 Task: Search one way flight ticket for 5 adults, 2 children, 1 infant in seat and 2 infants on lap in economy from Bethel: Bethel Airport(also Seebethel Seaplane Base) to Rock Springs: Southwest Wyoming Regional Airport (rock Springs Sweetwater County Airport) on 8-5-2023. Number of bags: 2 carry on bags. Price is upto 35000. Outbound departure time preference is 13:45.
Action: Mouse moved to (276, 244)
Screenshot: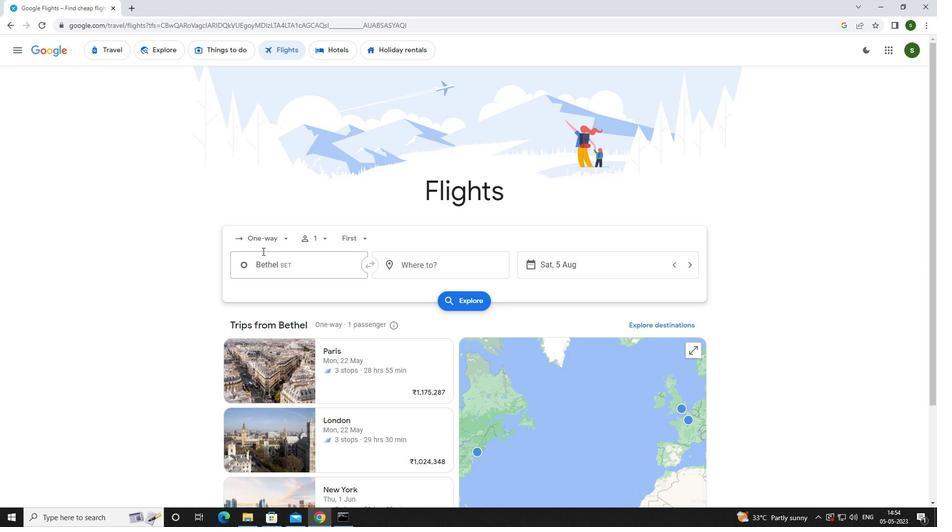 
Action: Mouse pressed left at (276, 244)
Screenshot: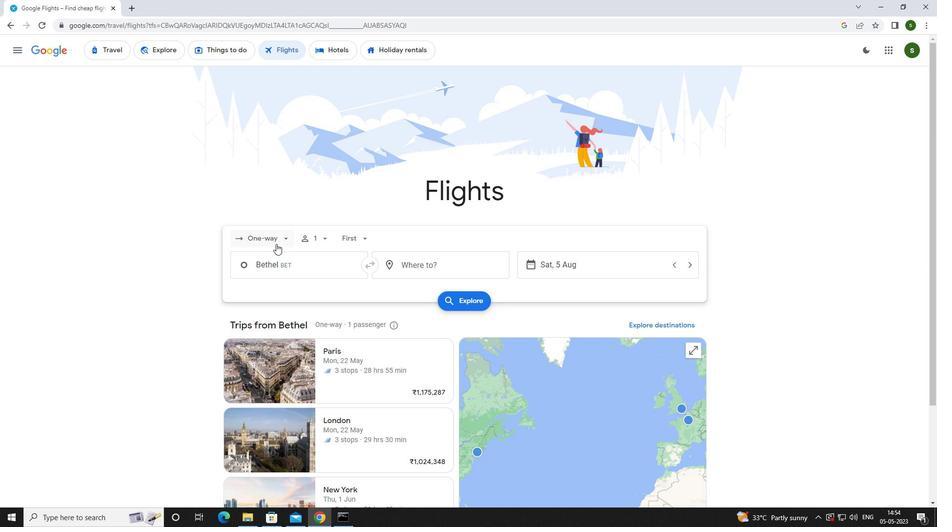 
Action: Mouse moved to (278, 284)
Screenshot: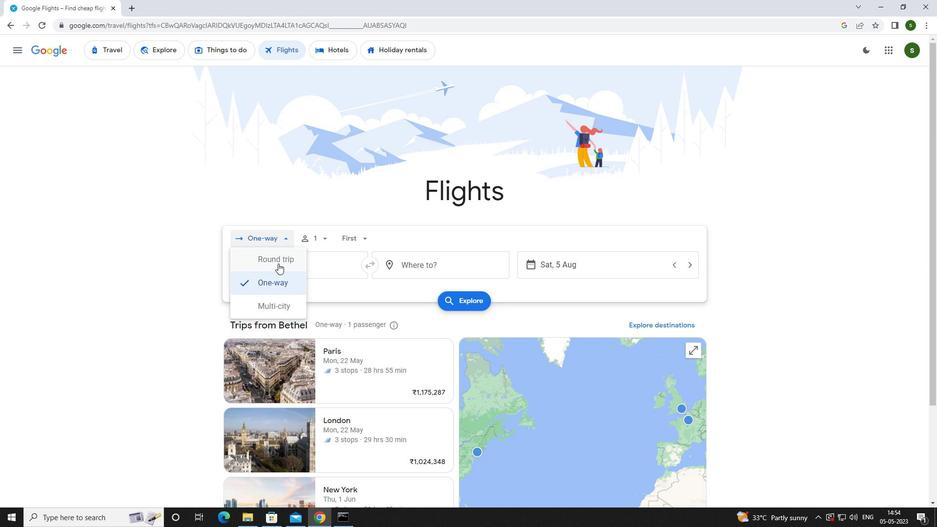 
Action: Mouse pressed left at (278, 284)
Screenshot: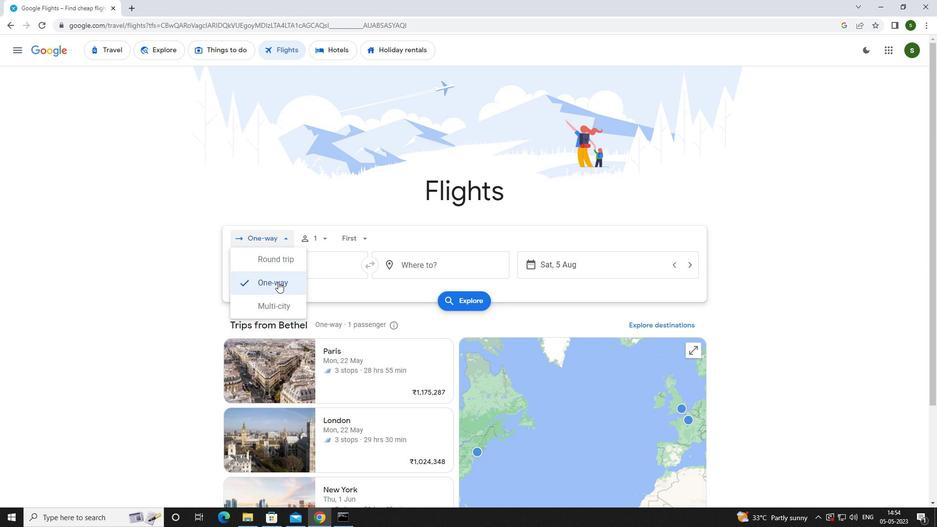 
Action: Mouse moved to (319, 237)
Screenshot: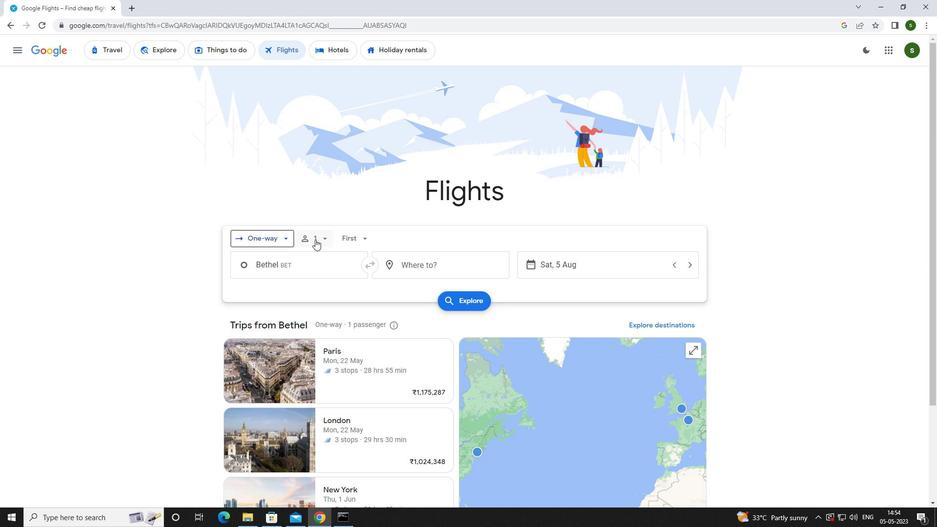 
Action: Mouse pressed left at (319, 237)
Screenshot: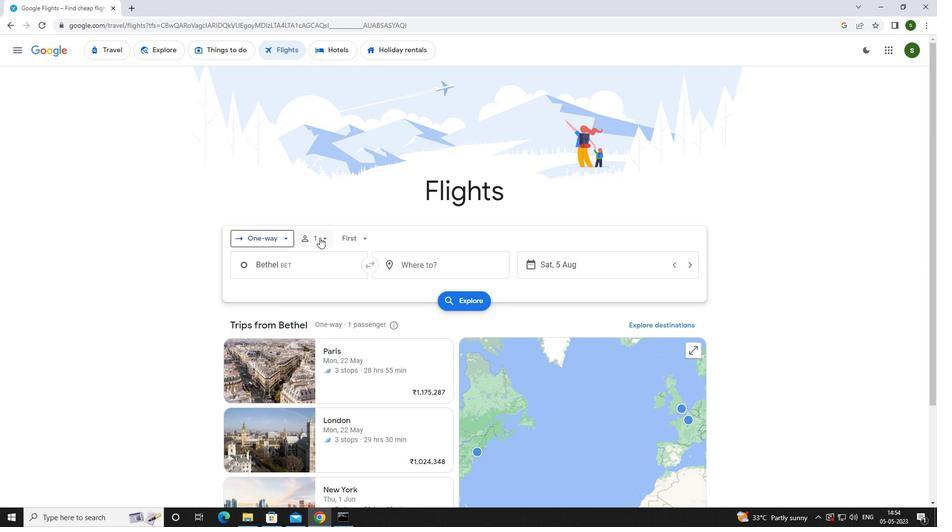 
Action: Mouse moved to (405, 268)
Screenshot: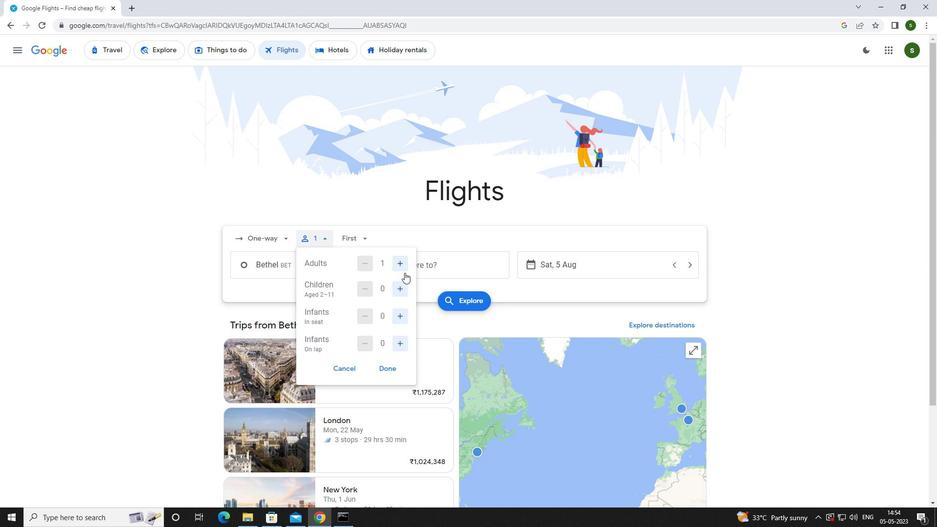 
Action: Mouse pressed left at (405, 268)
Screenshot: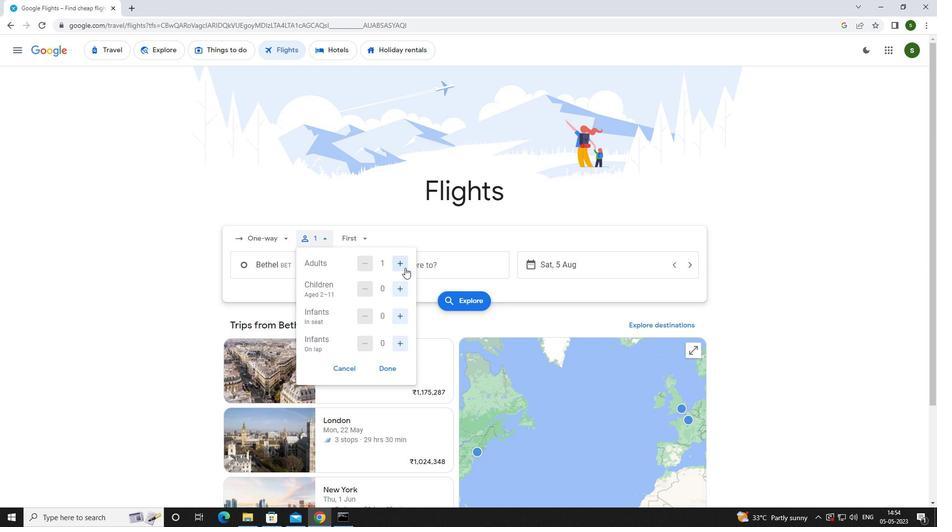 
Action: Mouse pressed left at (405, 268)
Screenshot: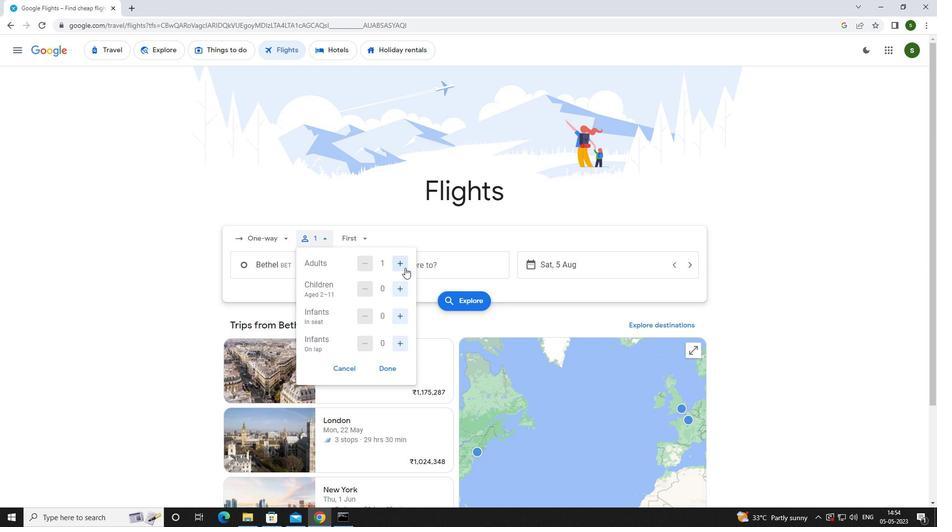 
Action: Mouse pressed left at (405, 268)
Screenshot: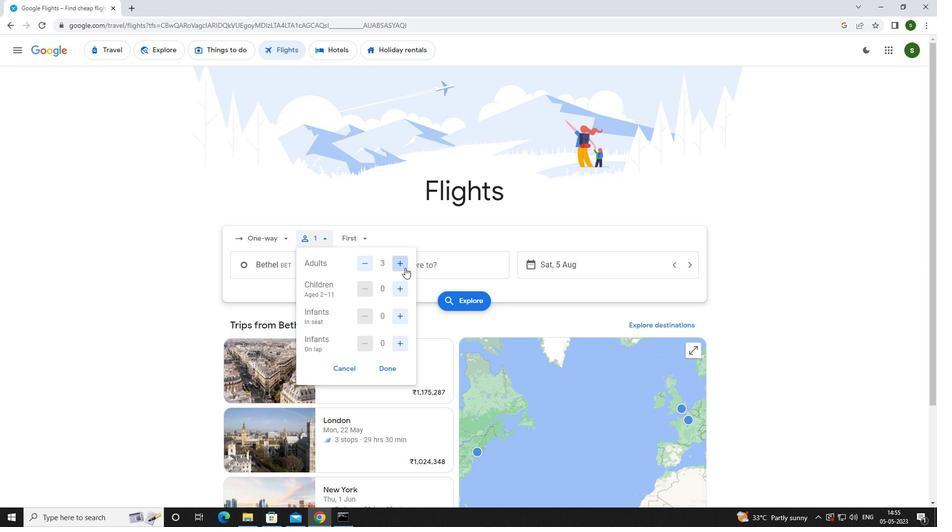 
Action: Mouse pressed left at (405, 268)
Screenshot: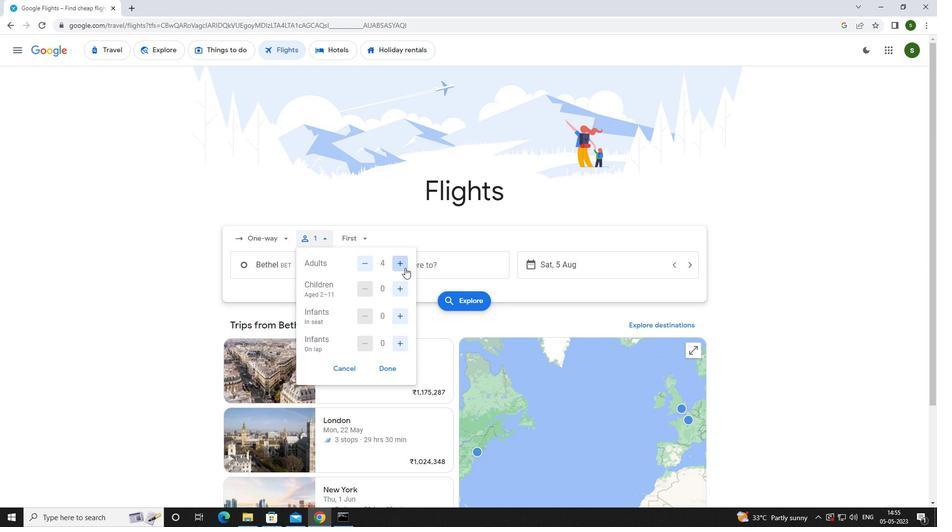 
Action: Mouse moved to (401, 287)
Screenshot: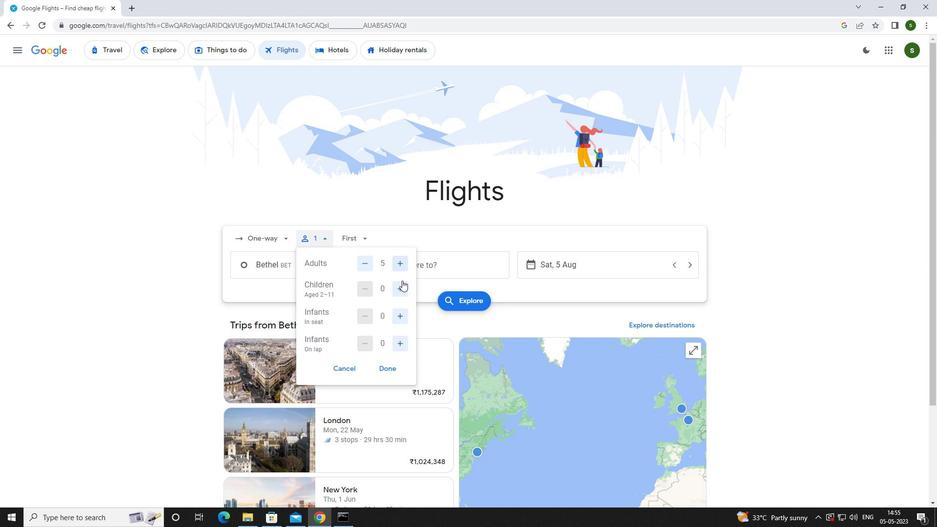 
Action: Mouse pressed left at (401, 287)
Screenshot: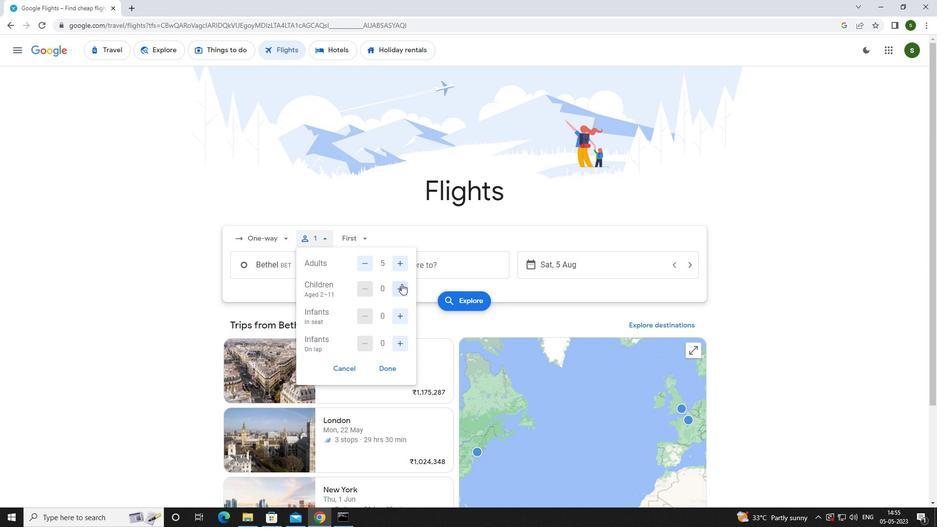 
Action: Mouse pressed left at (401, 287)
Screenshot: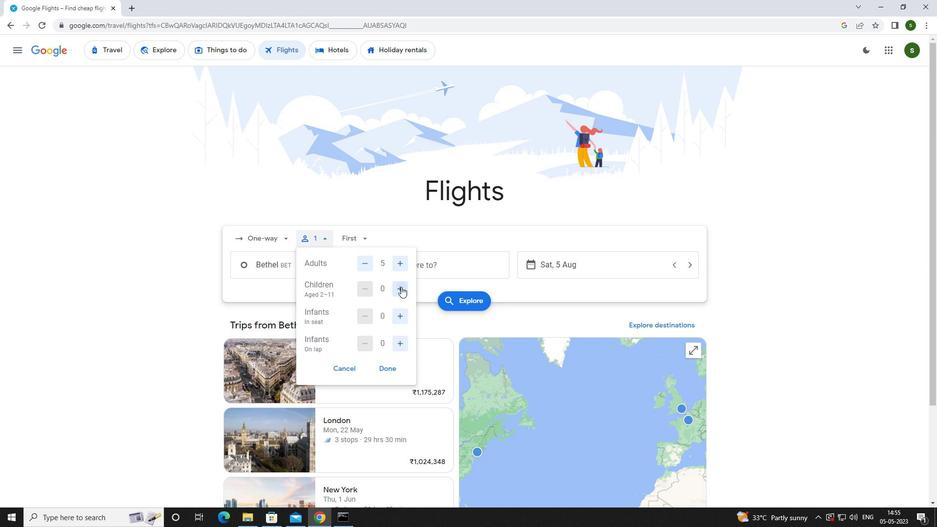 
Action: Mouse moved to (399, 317)
Screenshot: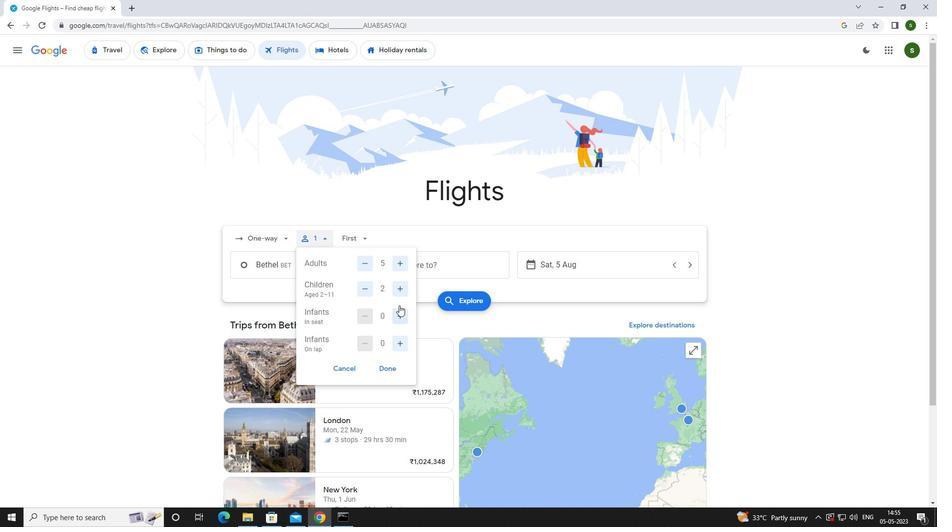 
Action: Mouse pressed left at (399, 317)
Screenshot: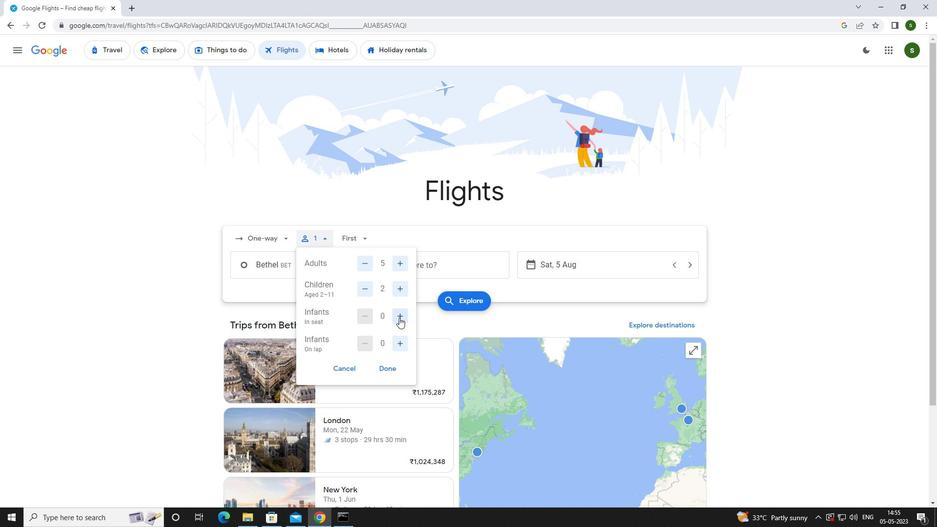 
Action: Mouse moved to (399, 345)
Screenshot: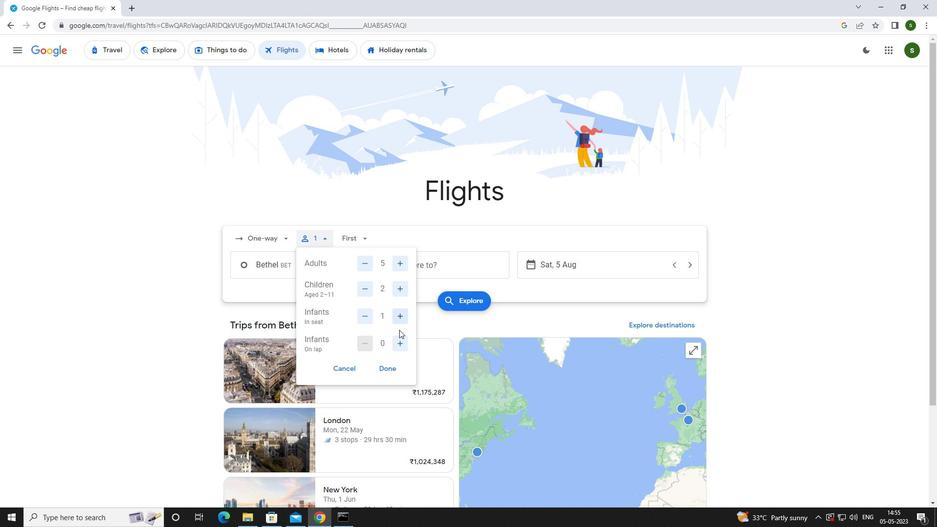 
Action: Mouse pressed left at (399, 345)
Screenshot: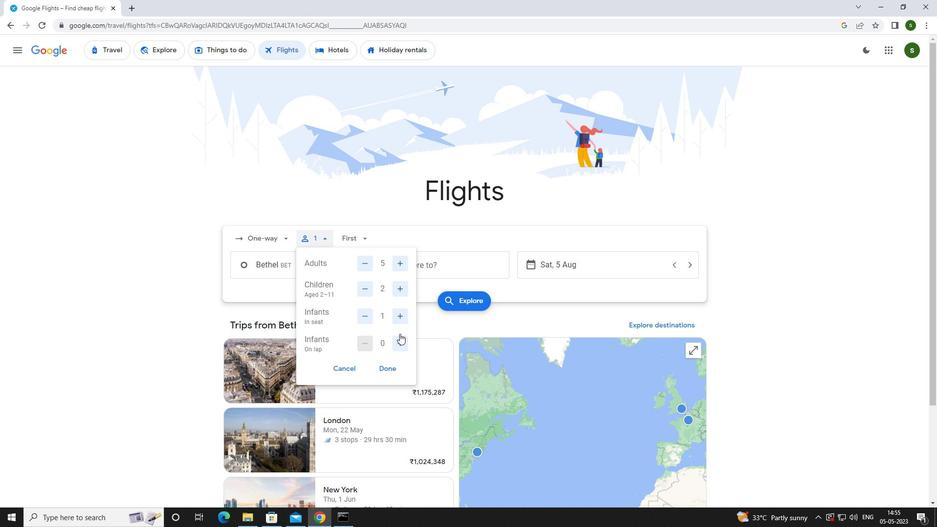 
Action: Mouse moved to (365, 242)
Screenshot: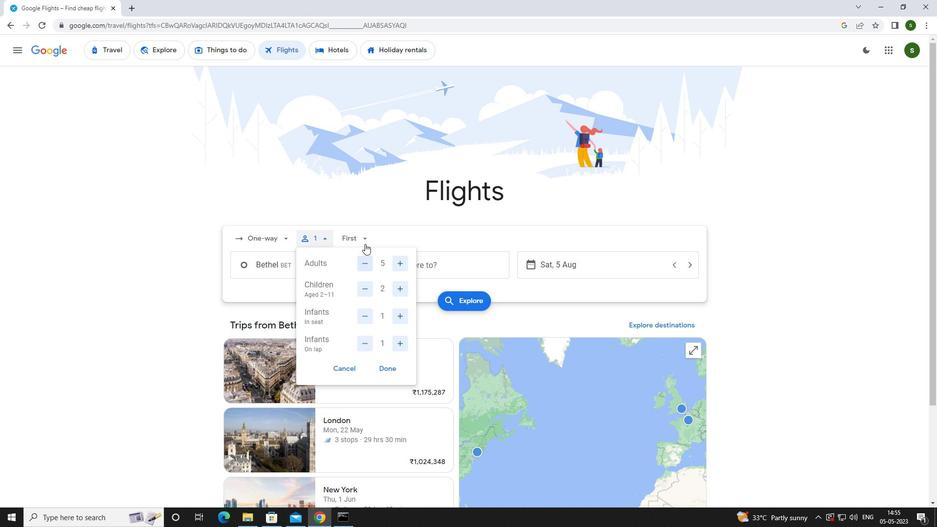 
Action: Mouse pressed left at (365, 242)
Screenshot: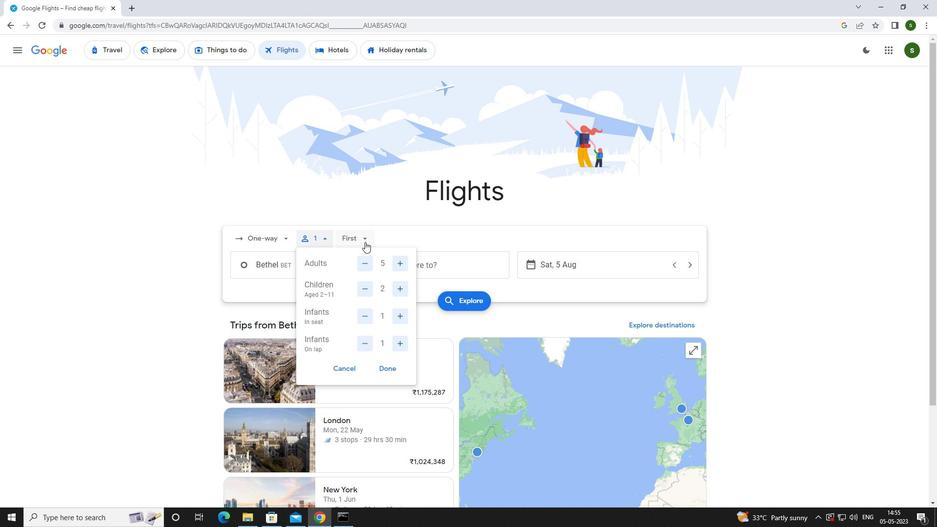 
Action: Mouse moved to (374, 259)
Screenshot: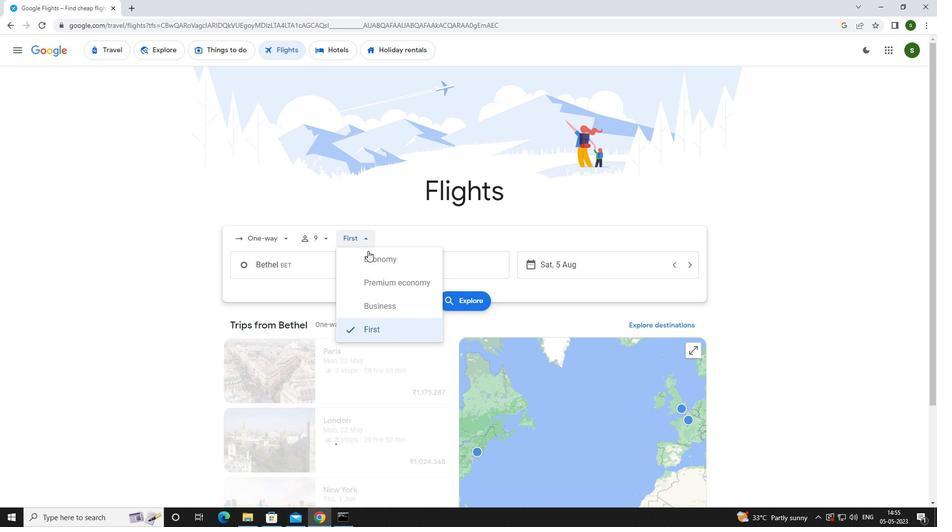 
Action: Mouse pressed left at (374, 259)
Screenshot: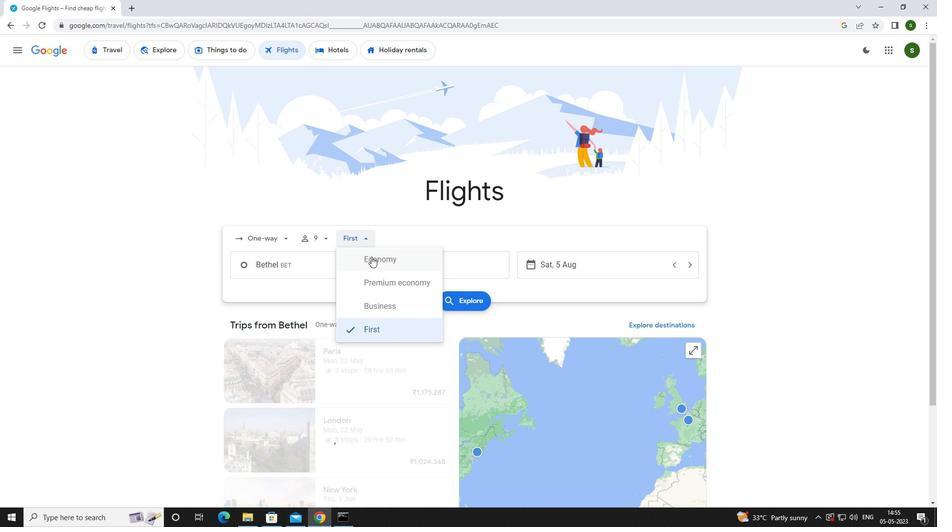 
Action: Mouse moved to (333, 266)
Screenshot: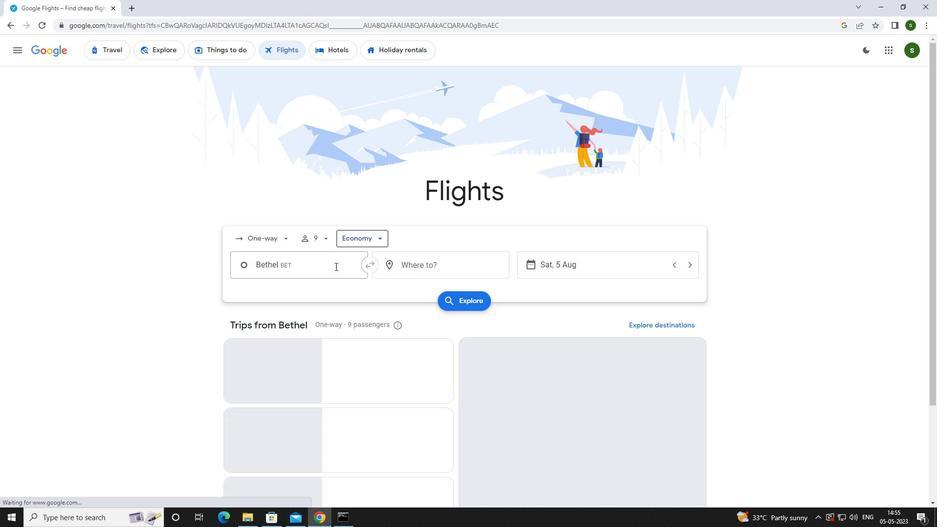 
Action: Mouse pressed left at (333, 266)
Screenshot: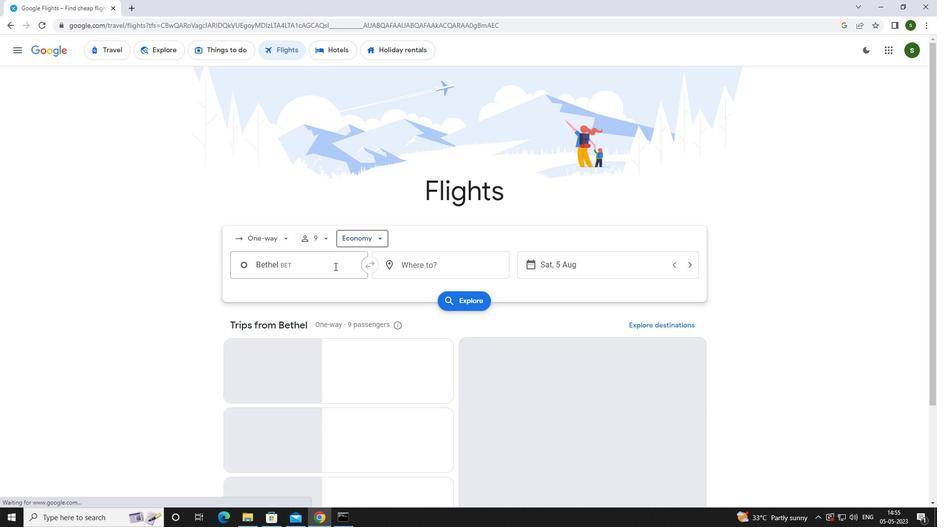 
Action: Key pressed <Key.caps_lock>b<Key.caps_lock>ethel
Screenshot: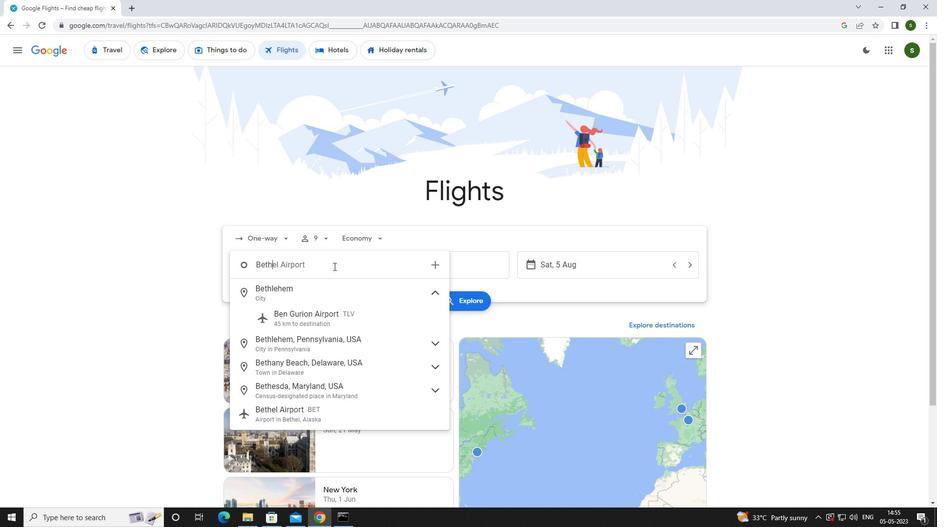 
Action: Mouse moved to (331, 289)
Screenshot: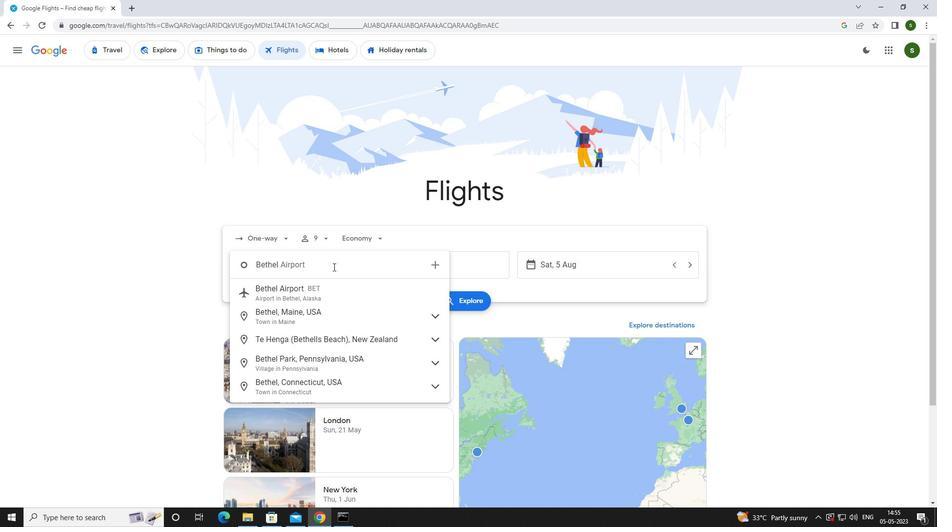 
Action: Mouse pressed left at (331, 289)
Screenshot: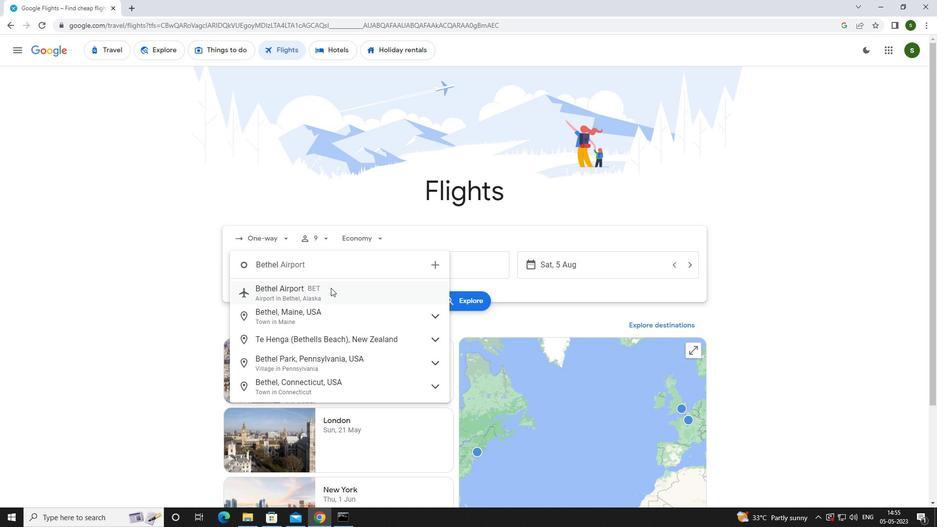 
Action: Mouse moved to (429, 270)
Screenshot: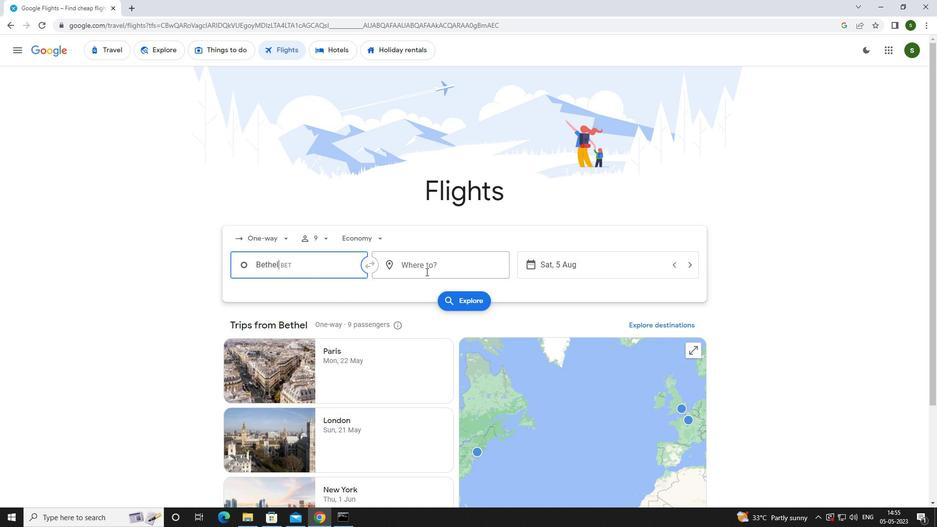 
Action: Mouse pressed left at (429, 270)
Screenshot: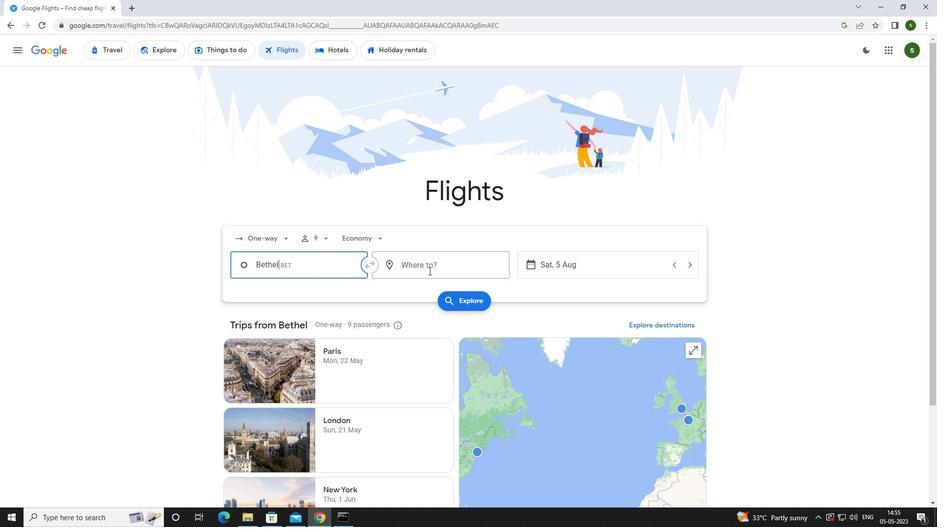 
Action: Key pressed <Key.caps_lock>r<Key.caps_lock>ock<Key.space><Key.caps_lock>s<Key.caps_lock>pr
Screenshot: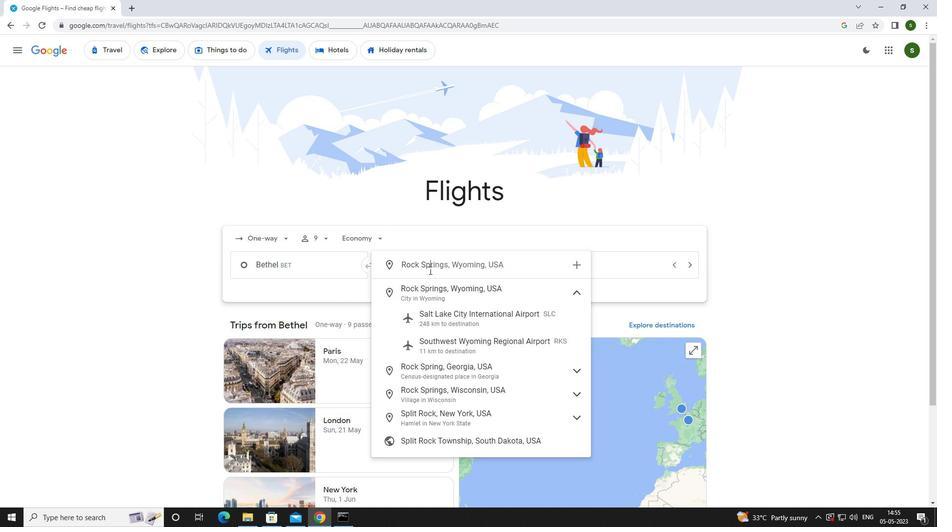 
Action: Mouse moved to (439, 348)
Screenshot: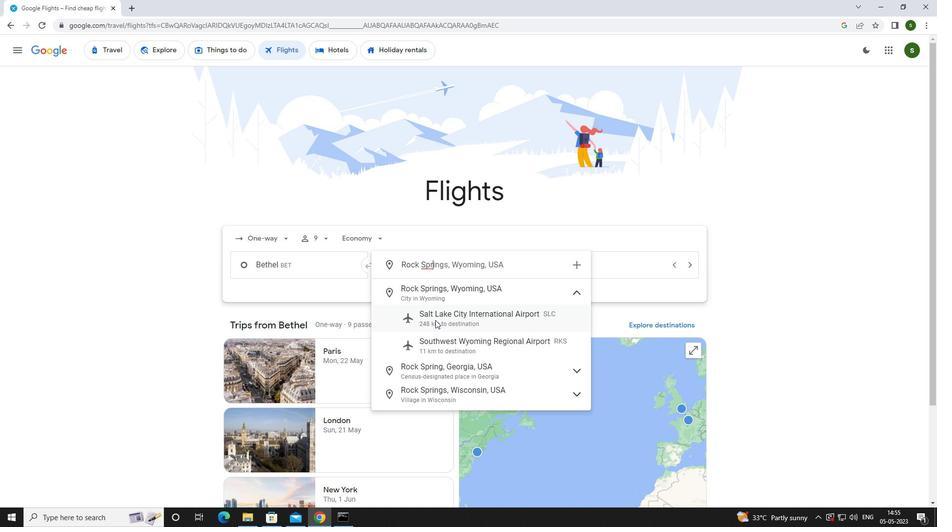 
Action: Mouse pressed left at (439, 348)
Screenshot: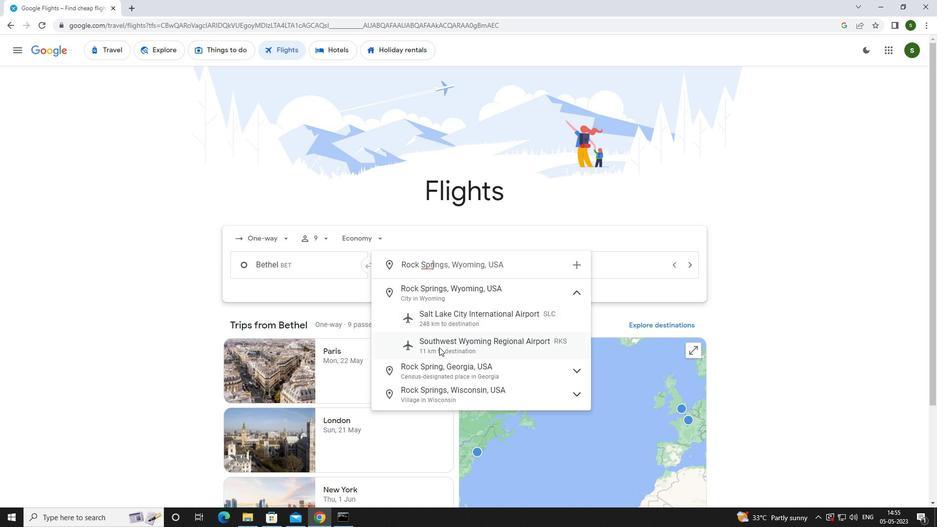 
Action: Mouse moved to (583, 264)
Screenshot: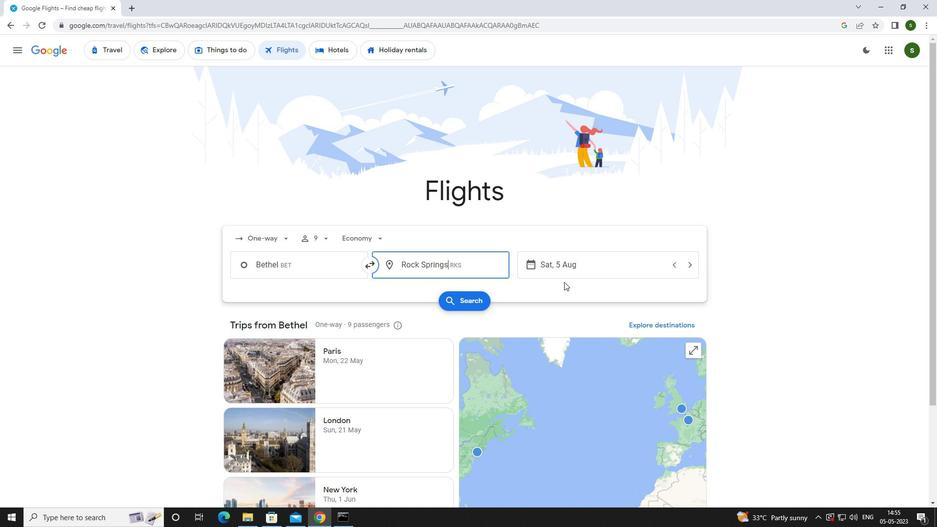 
Action: Mouse pressed left at (583, 264)
Screenshot: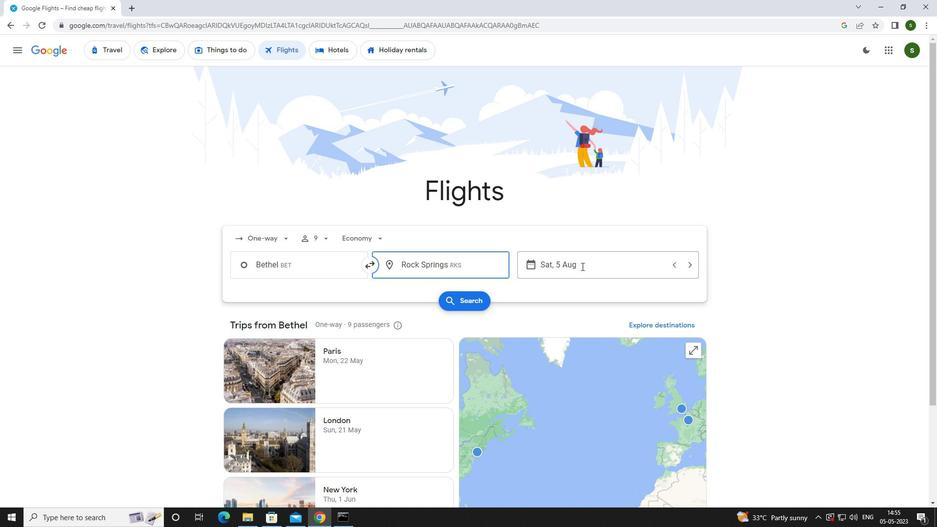 
Action: Mouse moved to (488, 323)
Screenshot: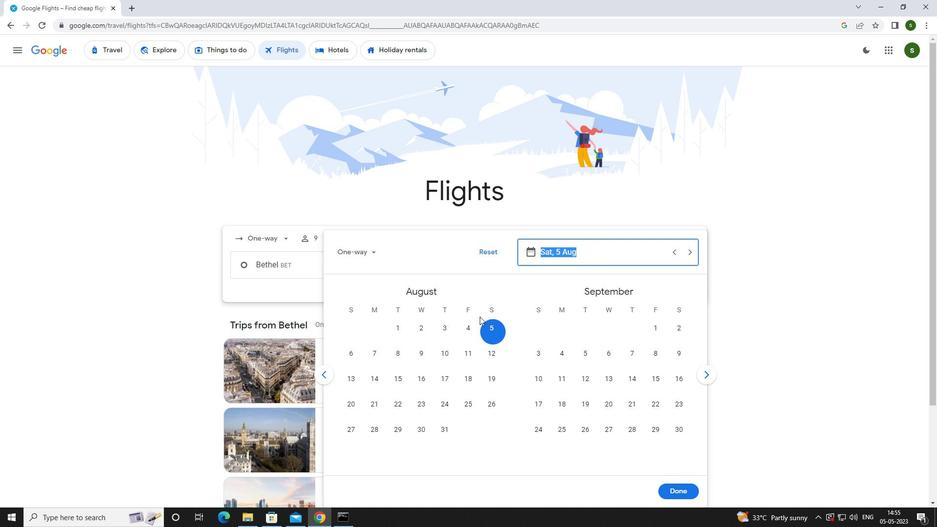 
Action: Mouse pressed left at (488, 323)
Screenshot: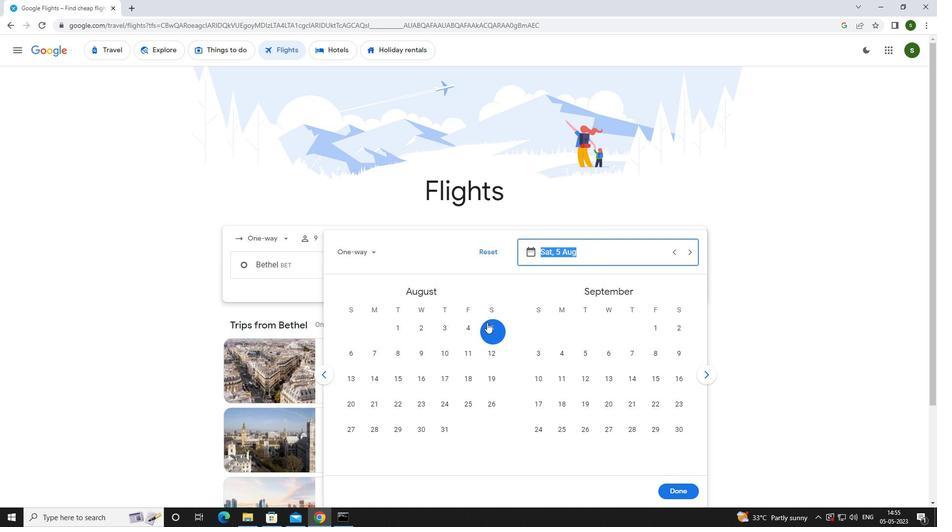 
Action: Mouse moved to (684, 495)
Screenshot: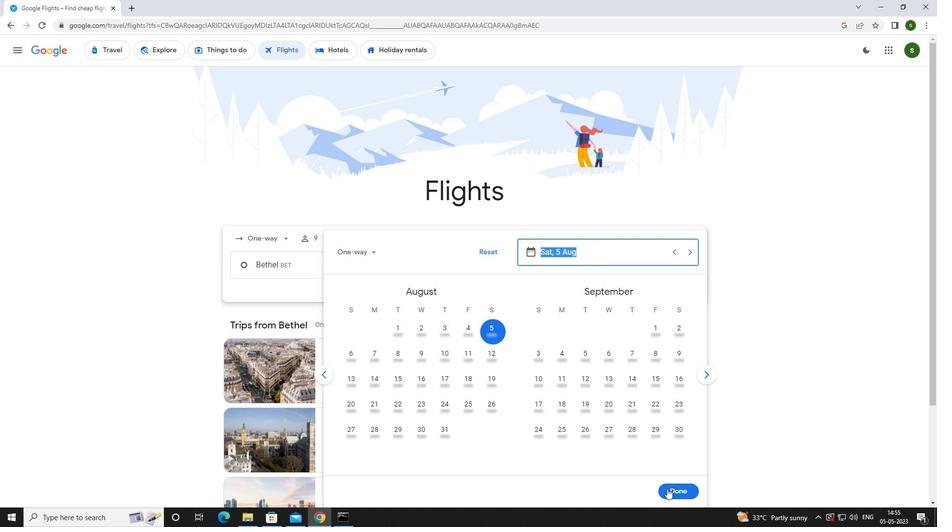 
Action: Mouse pressed left at (684, 495)
Screenshot: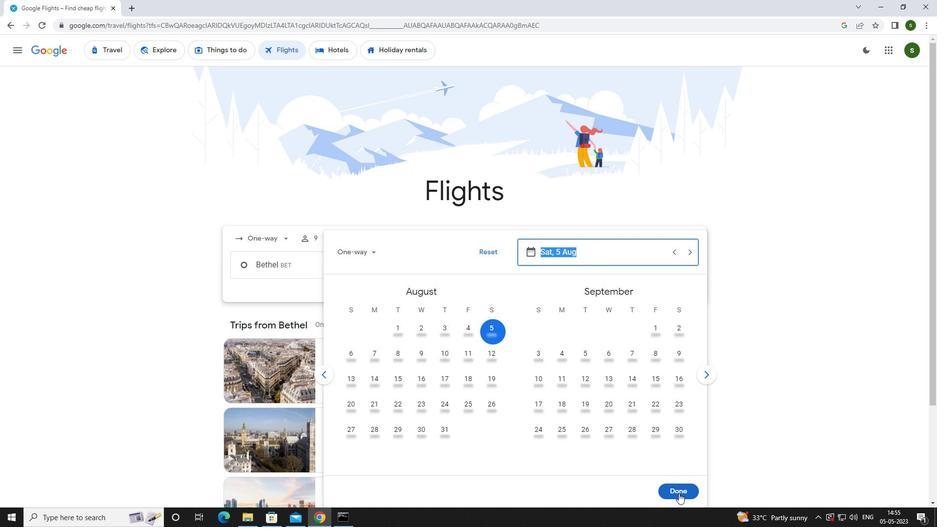 
Action: Mouse moved to (447, 296)
Screenshot: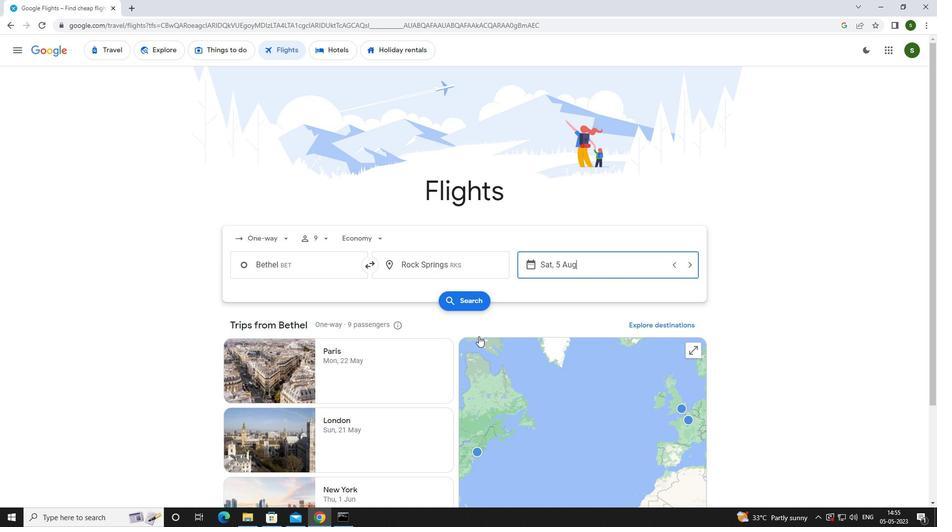 
Action: Mouse pressed left at (447, 296)
Screenshot: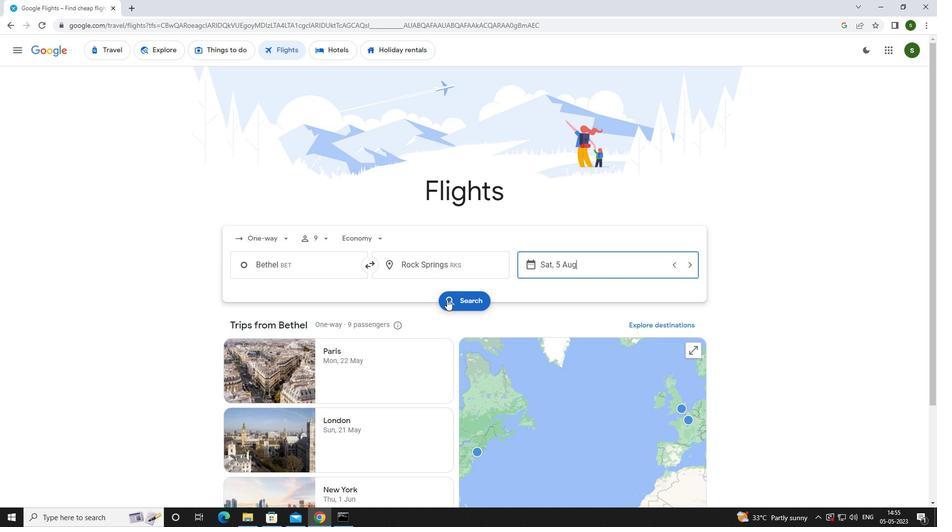 
Action: Mouse moved to (241, 136)
Screenshot: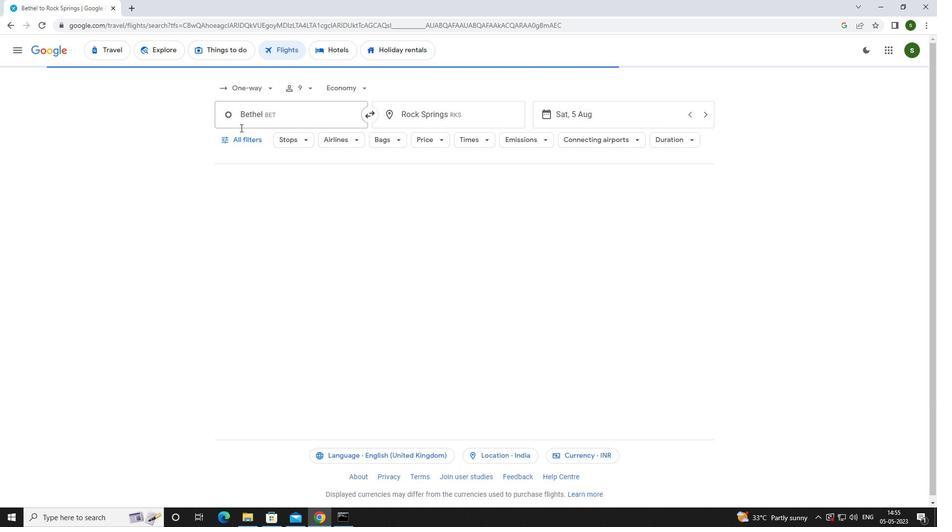 
Action: Mouse pressed left at (241, 136)
Screenshot: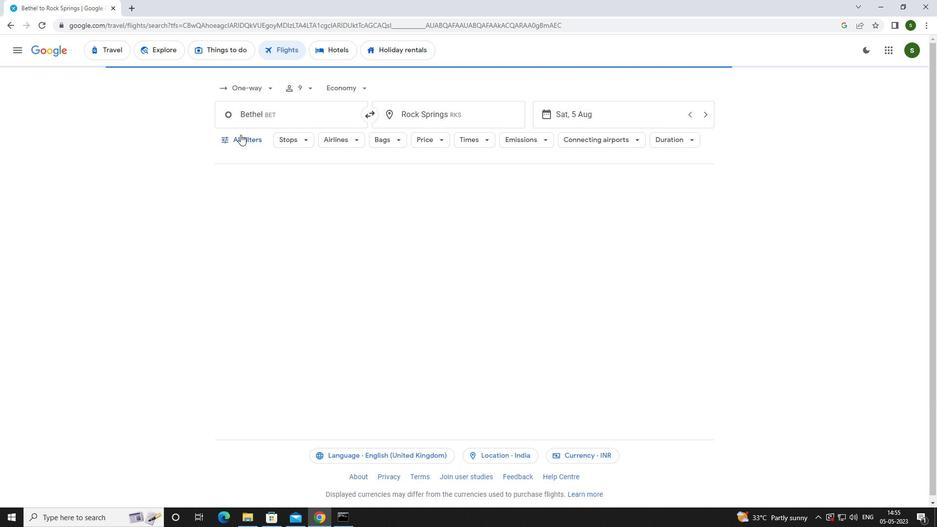 
Action: Mouse moved to (285, 238)
Screenshot: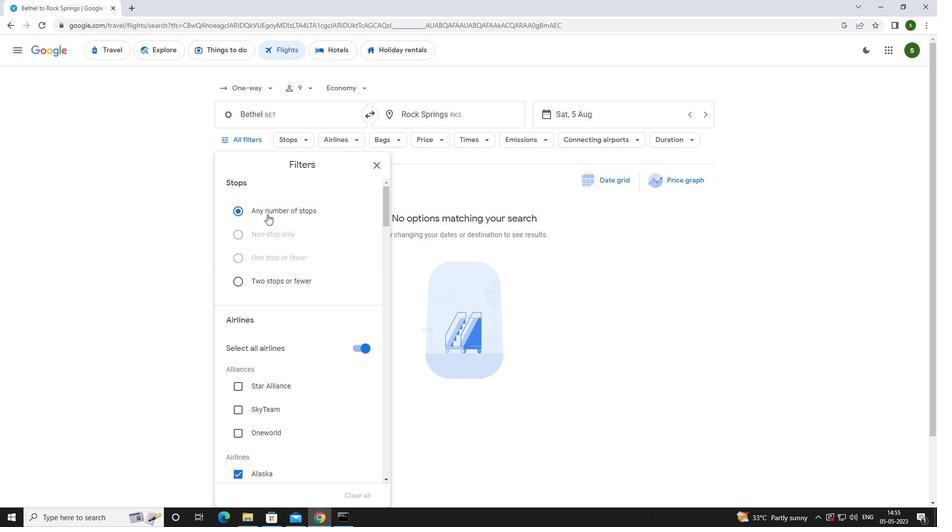 
Action: Mouse scrolled (285, 237) with delta (0, 0)
Screenshot: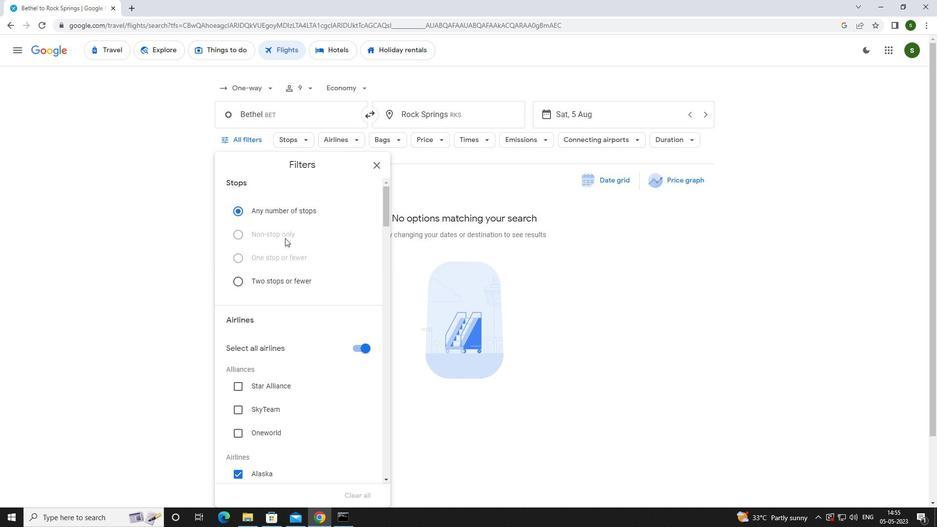 
Action: Mouse scrolled (285, 237) with delta (0, 0)
Screenshot: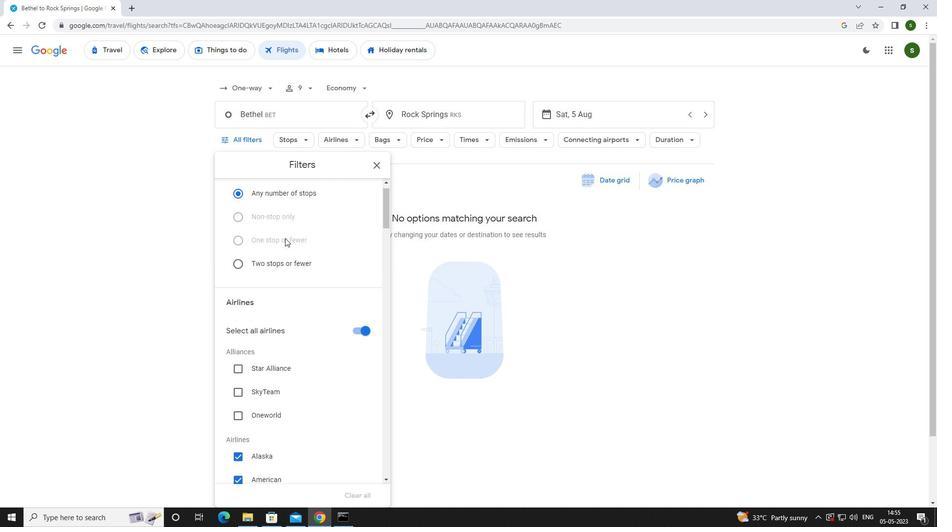 
Action: Mouse scrolled (285, 237) with delta (0, 0)
Screenshot: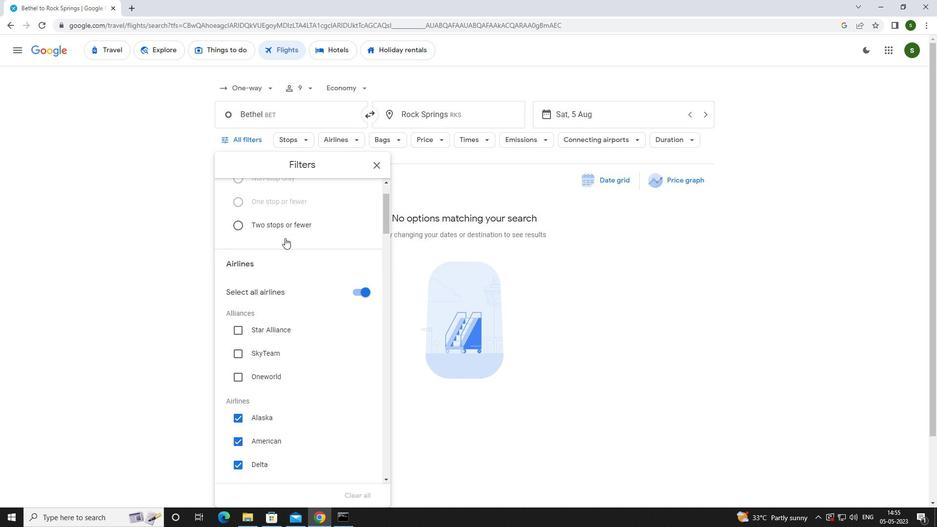 
Action: Mouse scrolled (285, 237) with delta (0, 0)
Screenshot: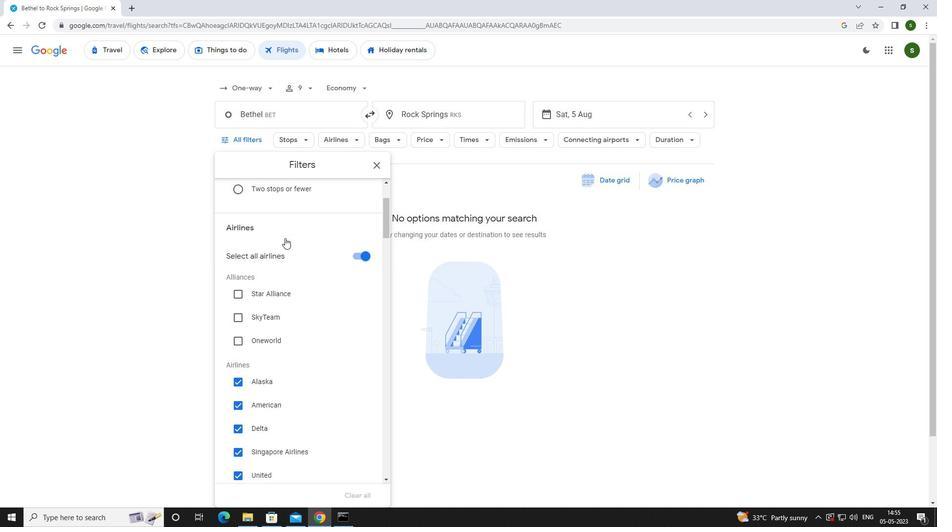 
Action: Mouse scrolled (285, 237) with delta (0, 0)
Screenshot: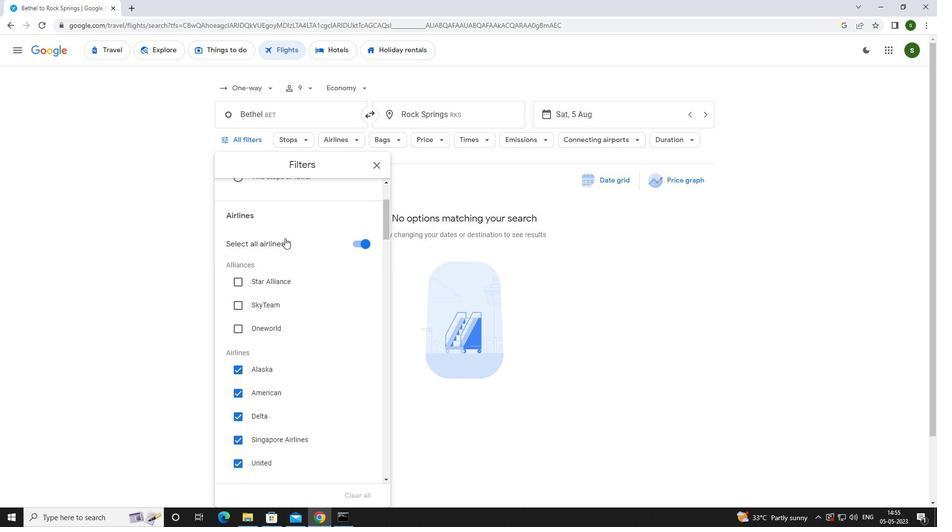 
Action: Mouse scrolled (285, 237) with delta (0, 0)
Screenshot: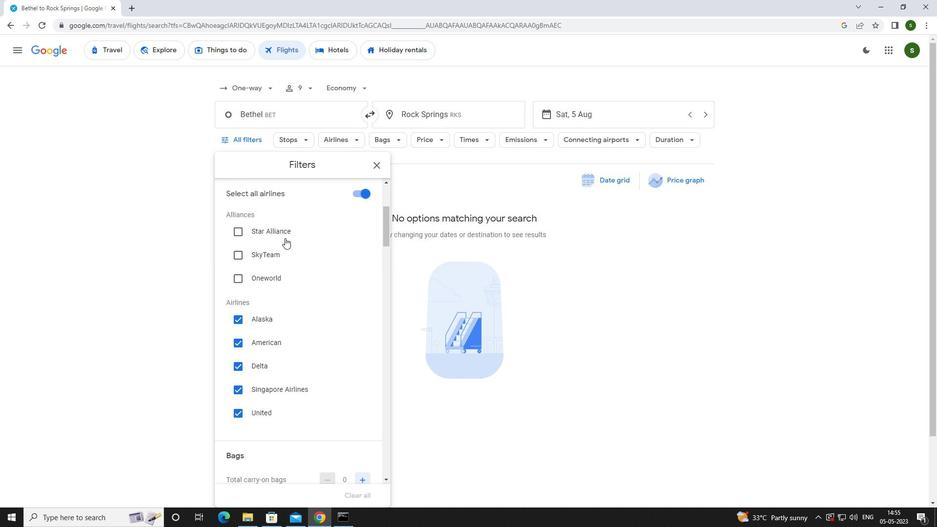 
Action: Mouse scrolled (285, 237) with delta (0, 0)
Screenshot: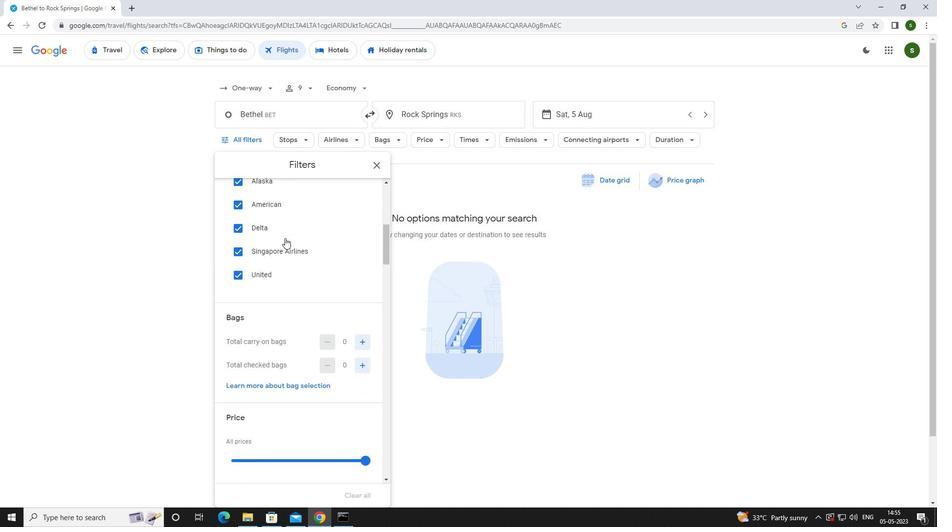 
Action: Mouse moved to (367, 296)
Screenshot: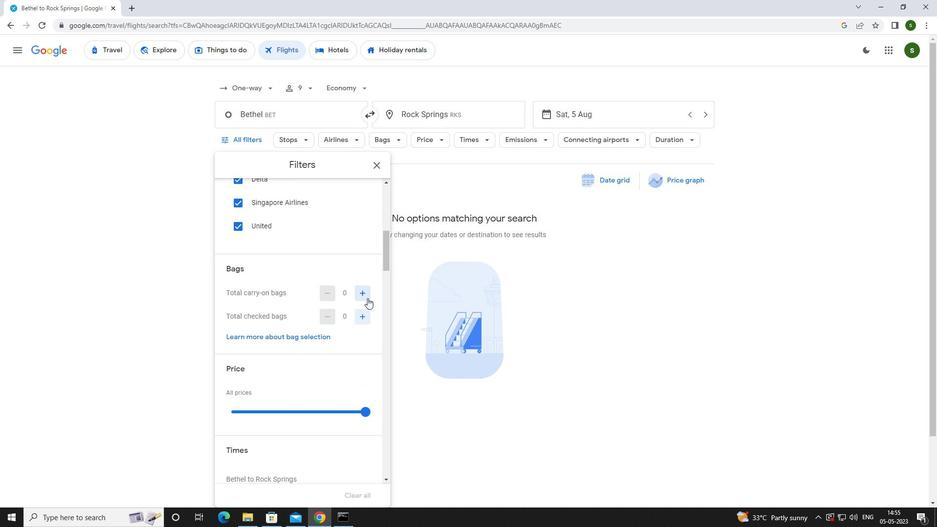 
Action: Mouse pressed left at (367, 296)
Screenshot: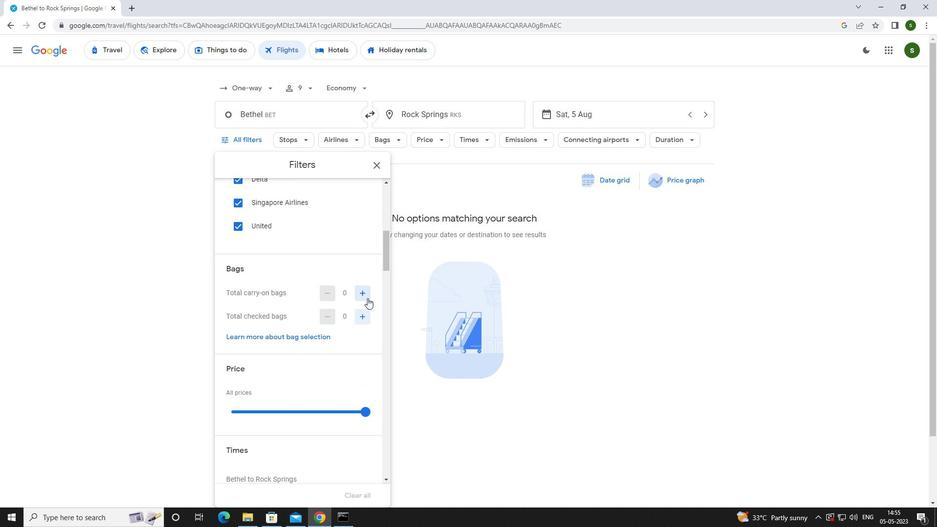 
Action: Mouse pressed left at (367, 296)
Screenshot: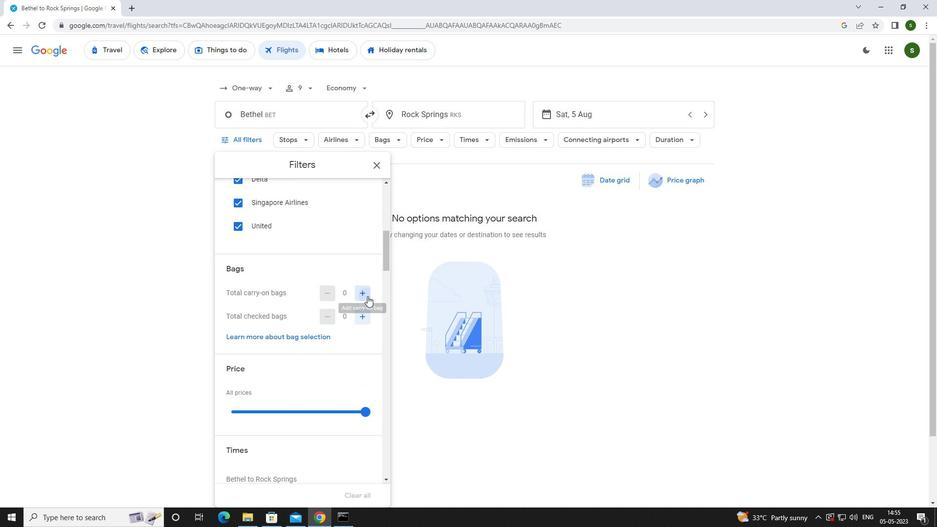 
Action: Mouse scrolled (367, 295) with delta (0, 0)
Screenshot: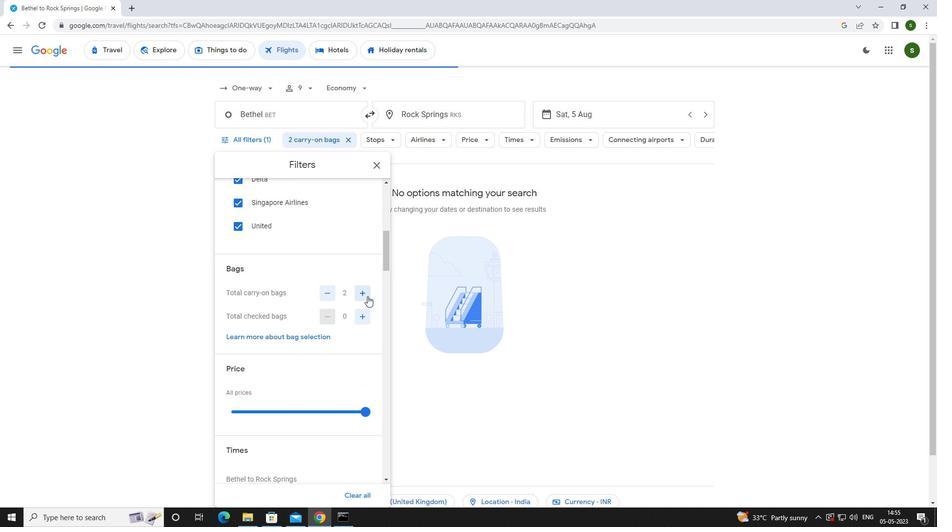 
Action: Mouse scrolled (367, 295) with delta (0, 0)
Screenshot: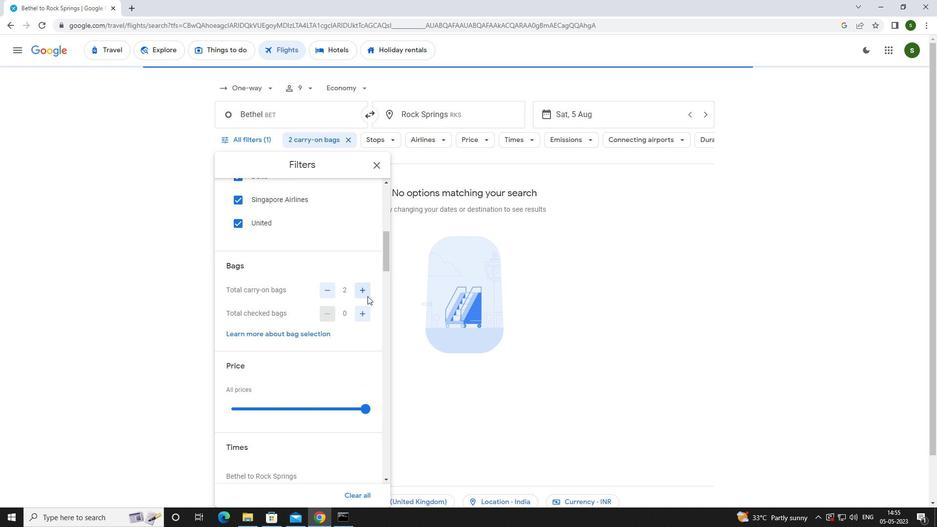 
Action: Mouse moved to (365, 315)
Screenshot: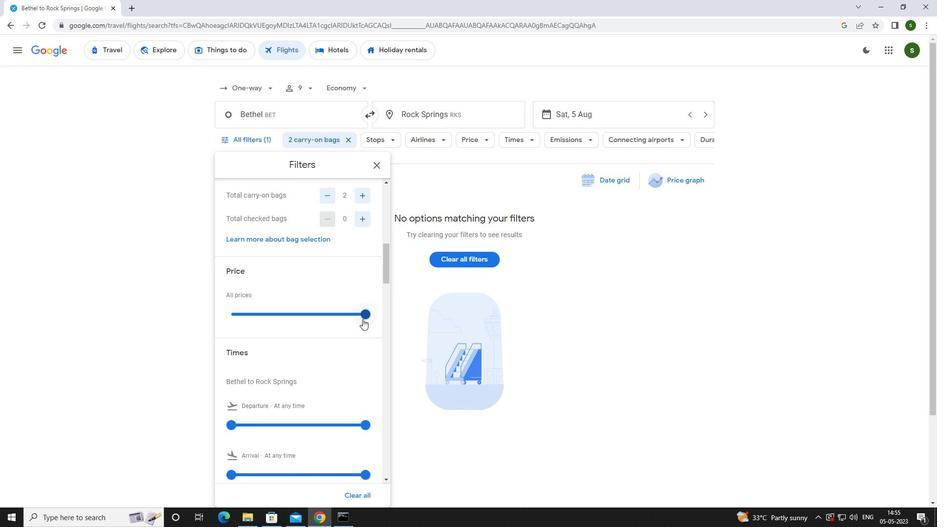 
Action: Mouse pressed left at (365, 315)
Screenshot: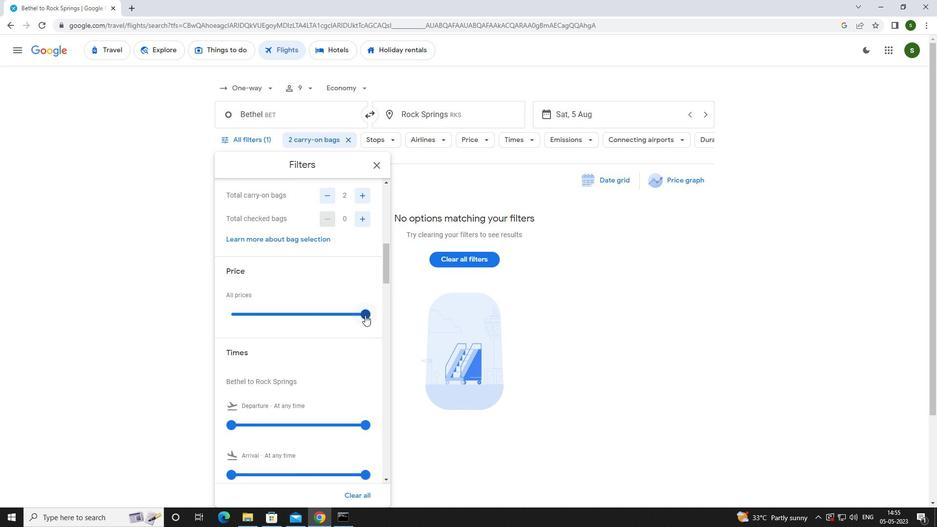 
Action: Mouse scrolled (365, 314) with delta (0, 0)
Screenshot: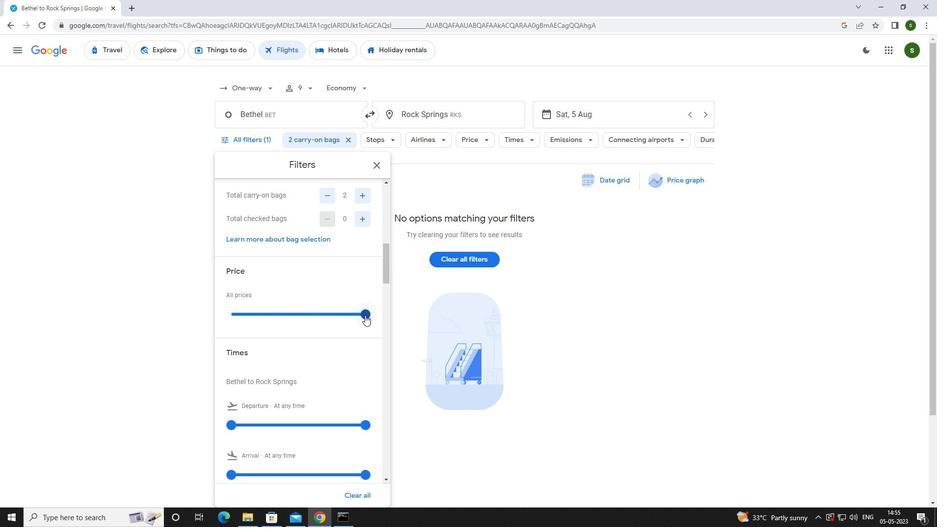 
Action: Mouse scrolled (365, 314) with delta (0, 0)
Screenshot: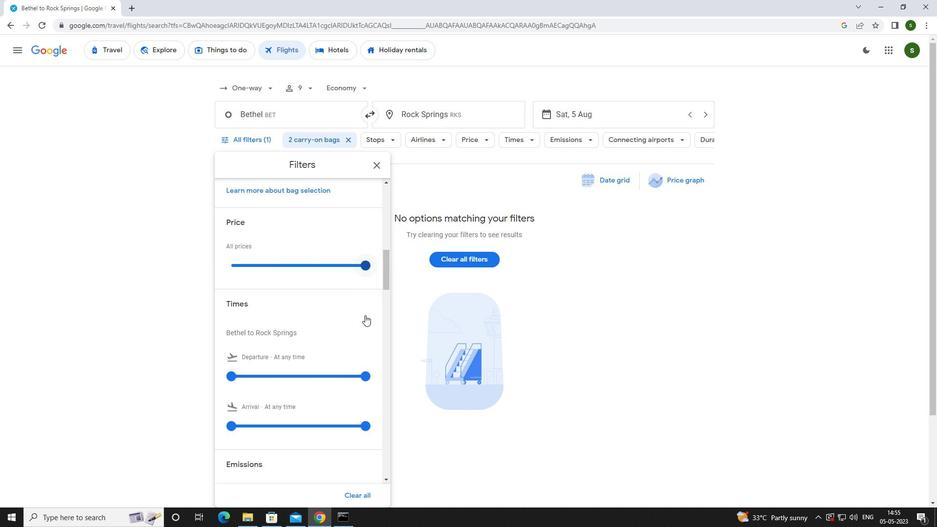 
Action: Mouse moved to (226, 329)
Screenshot: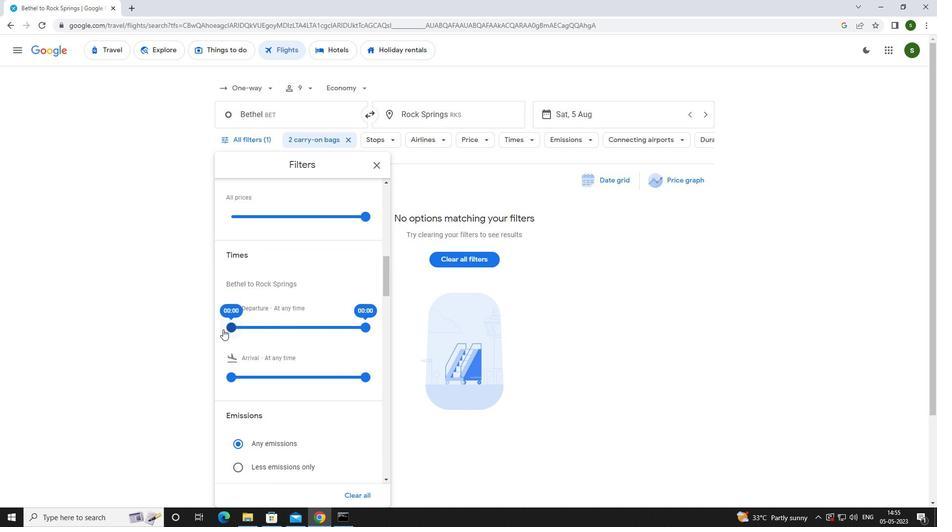 
Action: Mouse pressed left at (226, 329)
Screenshot: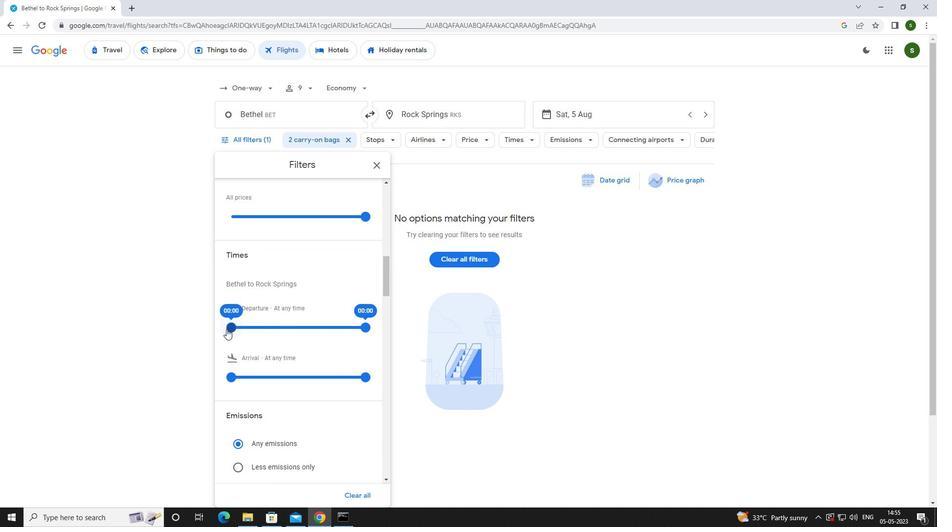 
Action: Mouse moved to (408, 392)
Screenshot: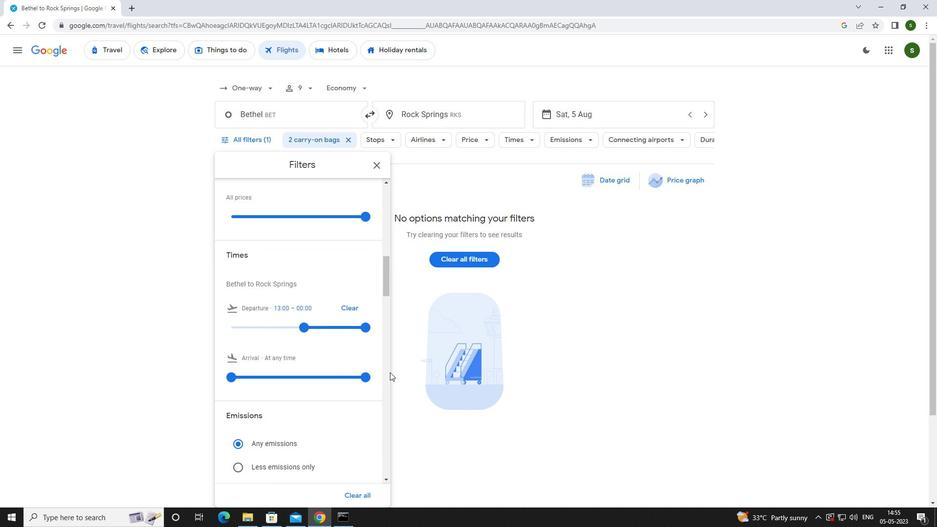 
Action: Mouse pressed left at (408, 392)
Screenshot: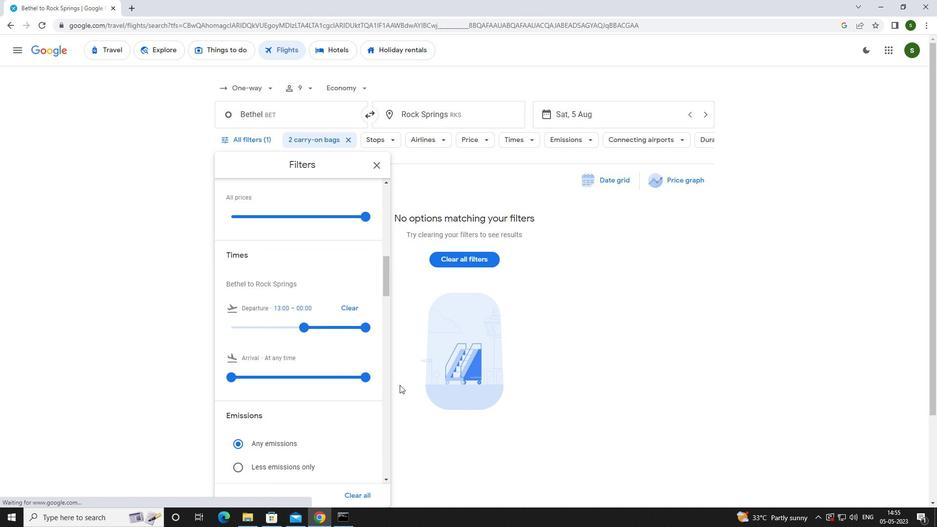 
